 Task: In the  document Bullyingprevention.txtMake this file  'available offline' Check 'Vision History' View the  non- printing characters
Action: Mouse moved to (462, 402)
Screenshot: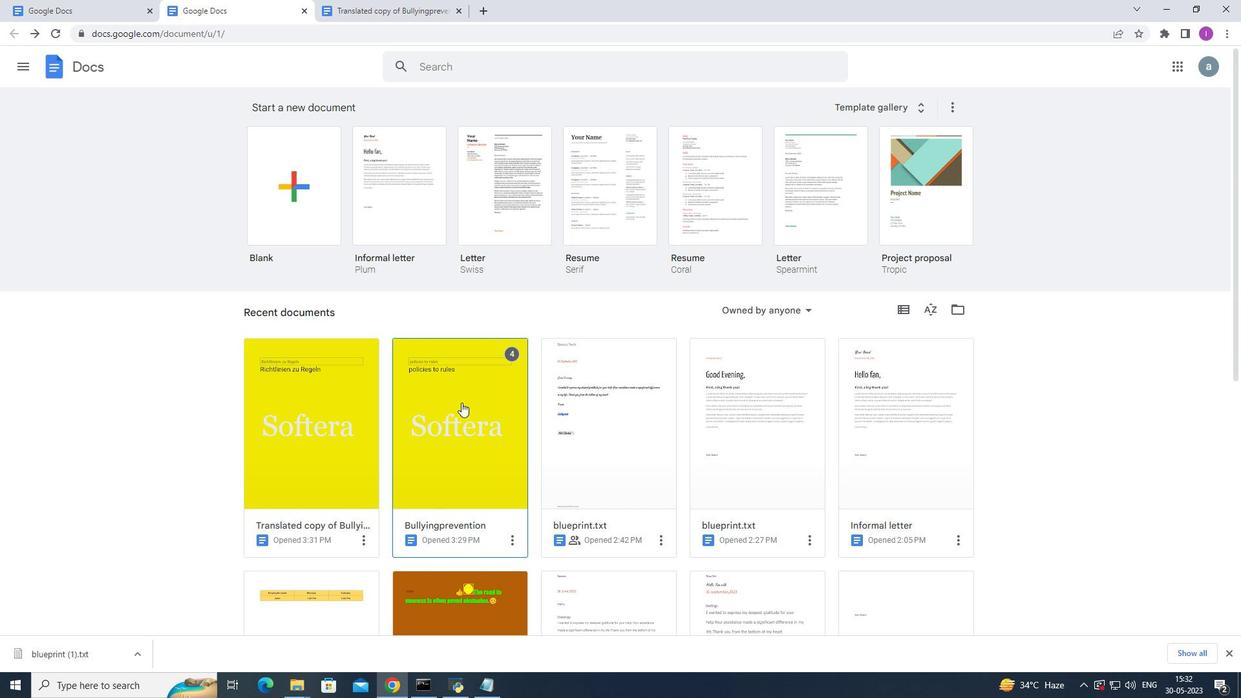 
Action: Mouse pressed left at (462, 402)
Screenshot: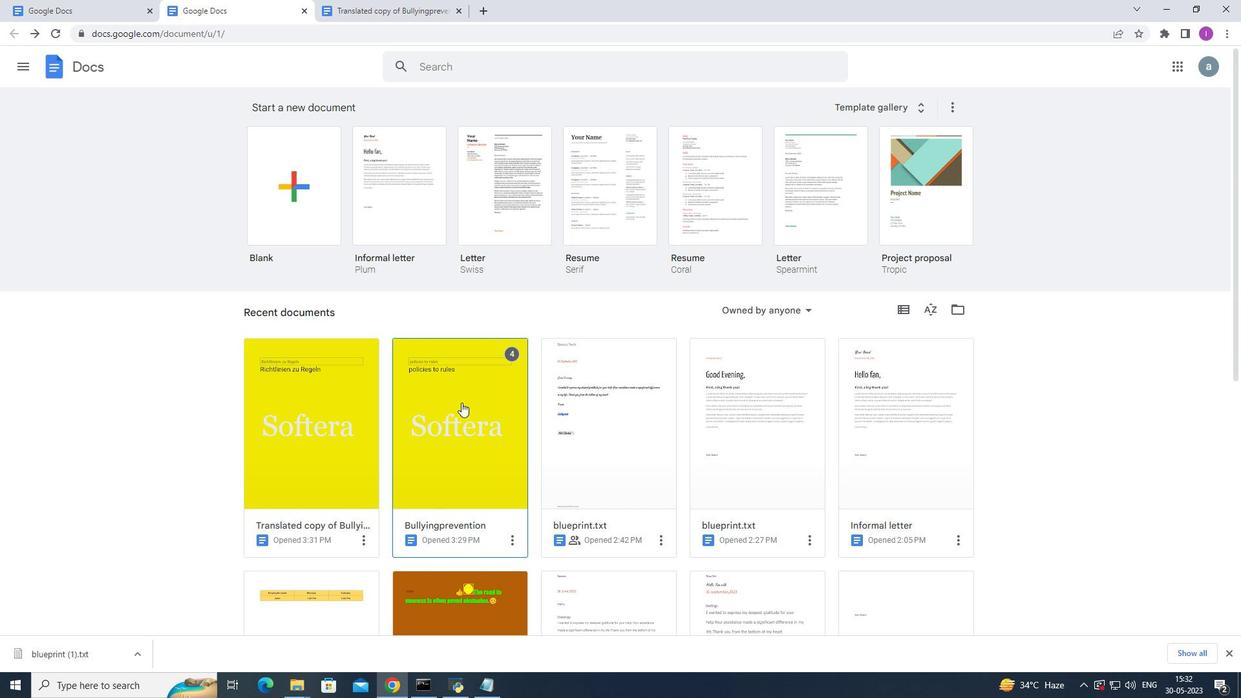 
Action: Mouse moved to (658, 577)
Screenshot: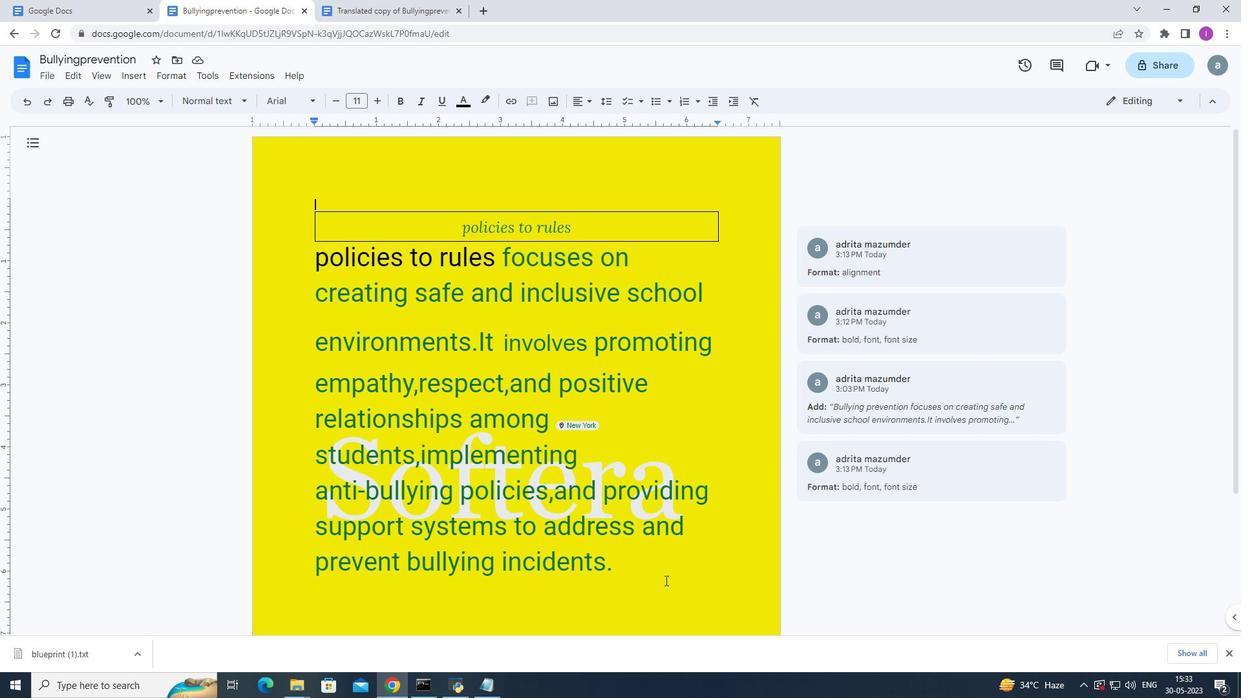 
Action: Mouse pressed left at (658, 577)
Screenshot: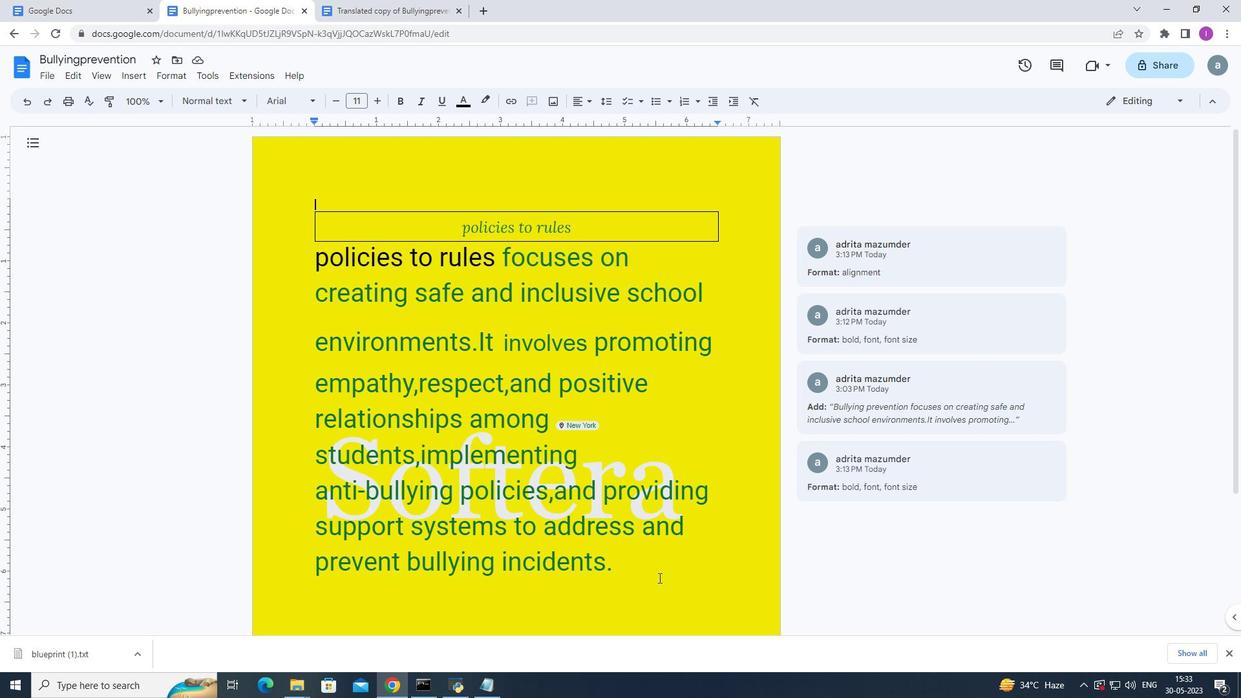 
Action: Mouse moved to (51, 77)
Screenshot: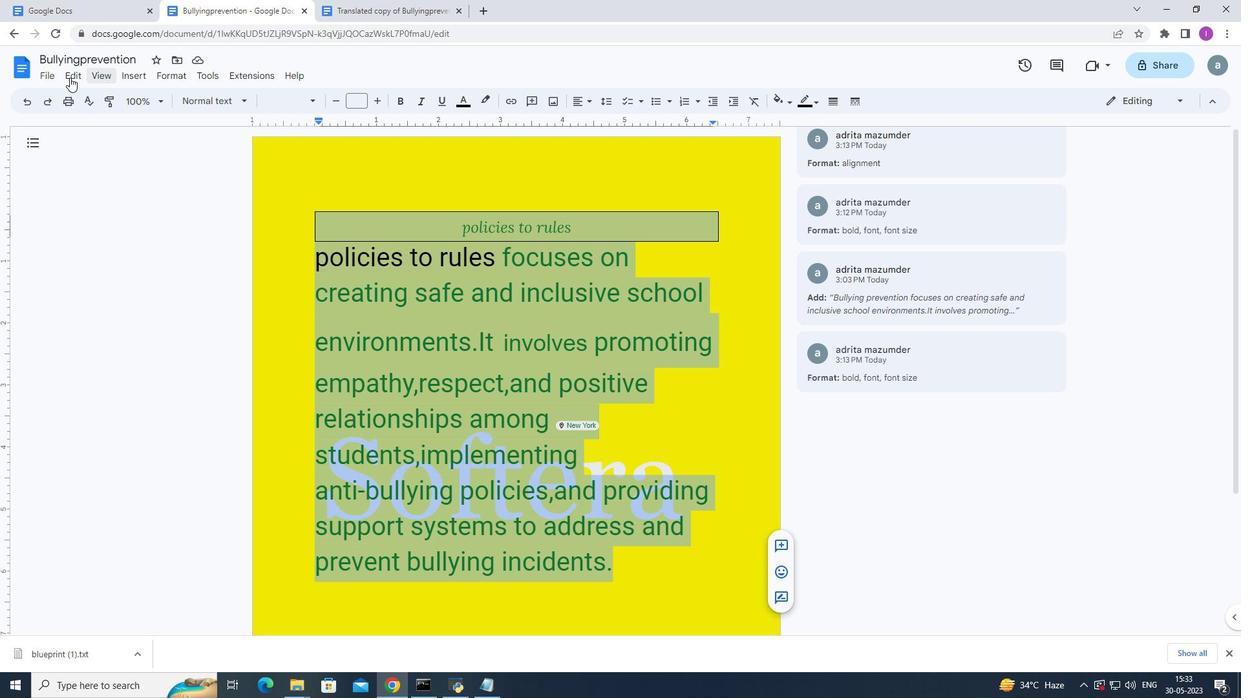 
Action: Mouse pressed left at (51, 77)
Screenshot: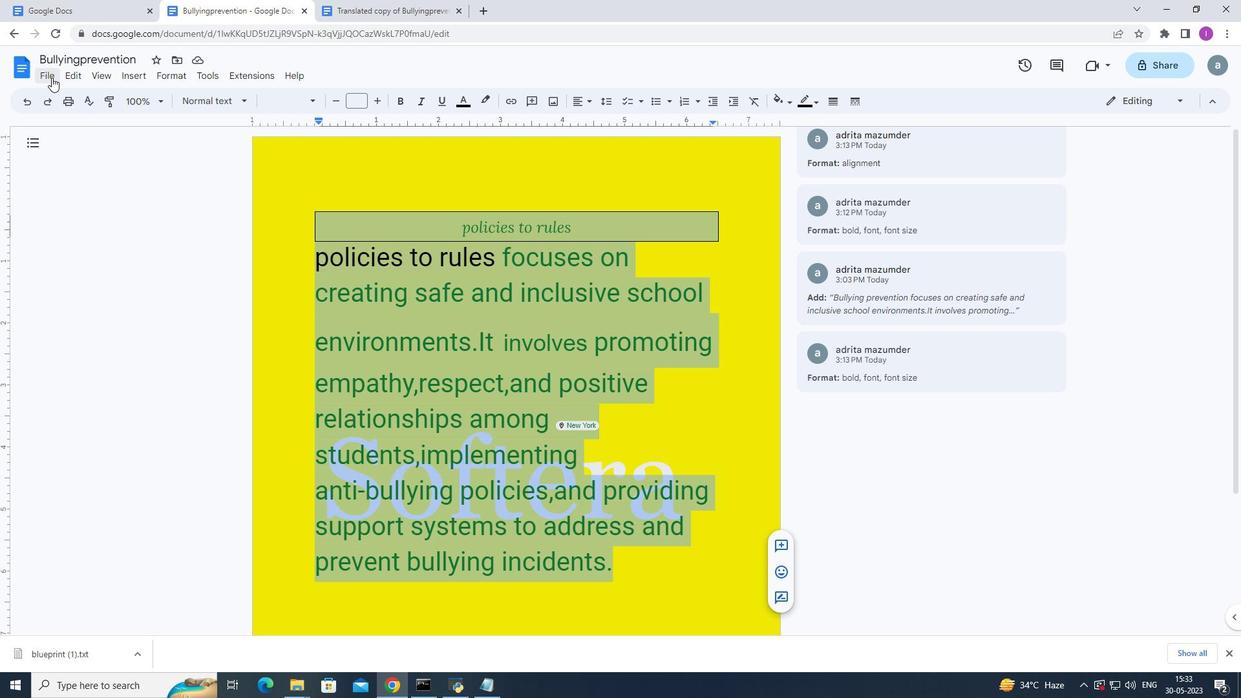 
Action: Mouse moved to (128, 358)
Screenshot: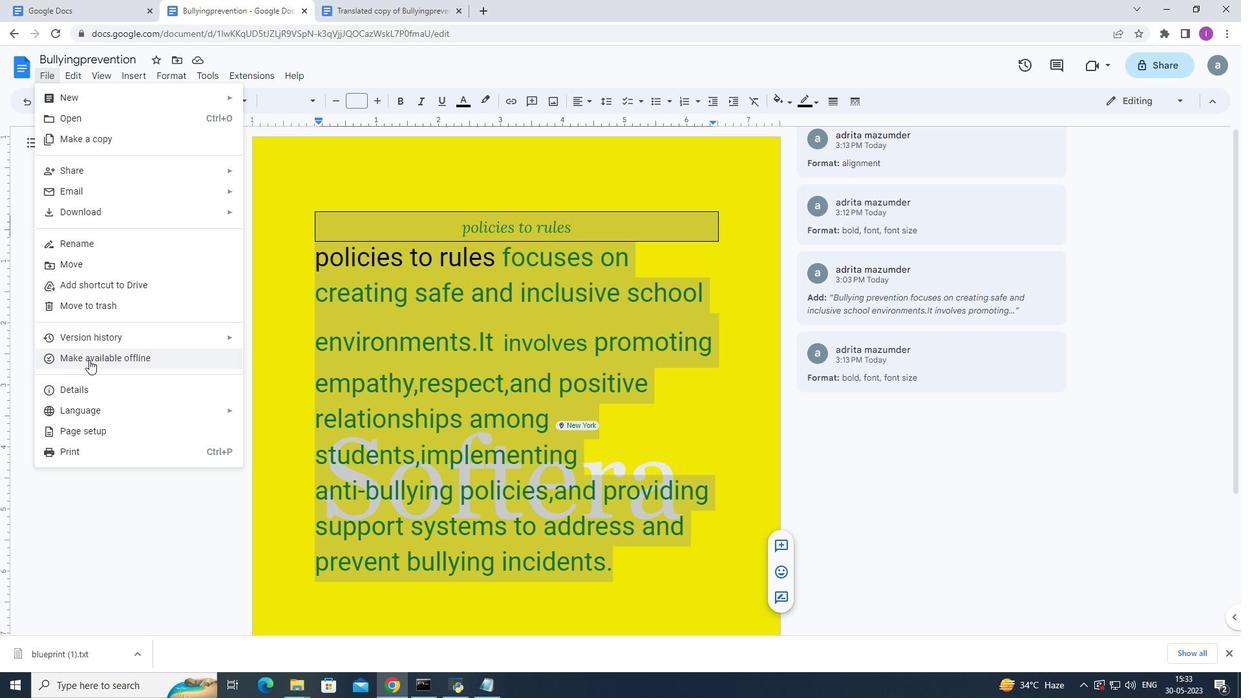 
Action: Mouse pressed left at (128, 358)
Screenshot: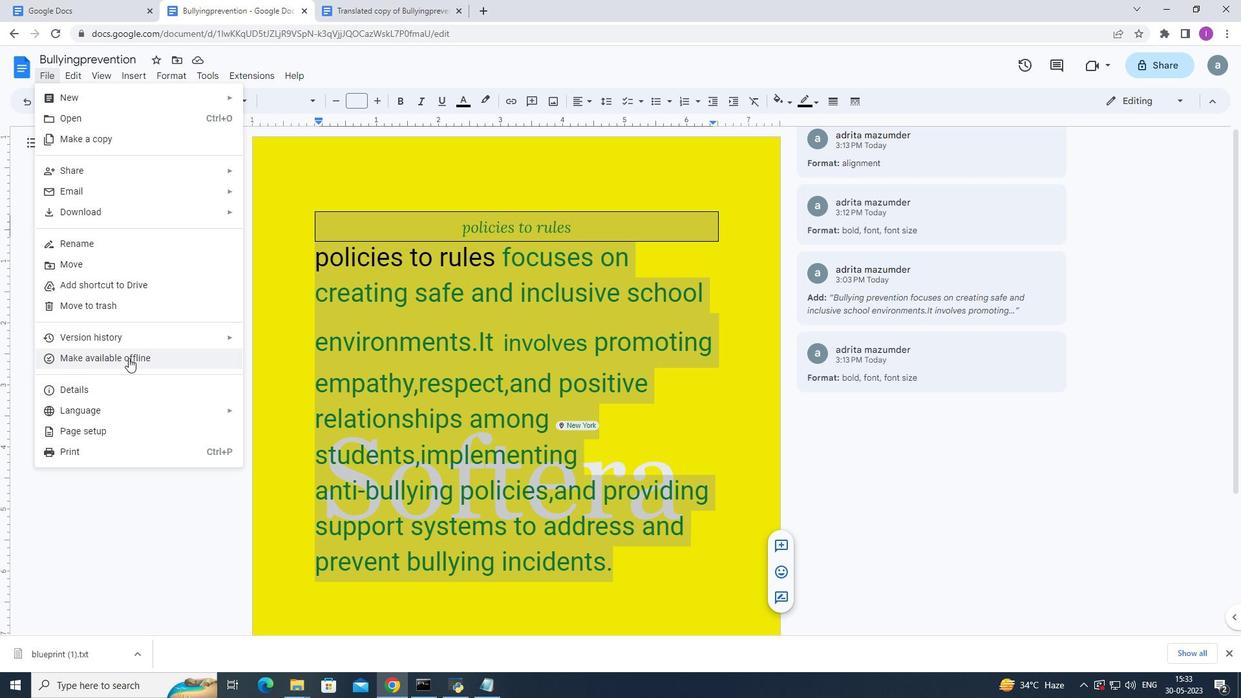 
Action: Mouse moved to (201, 72)
Screenshot: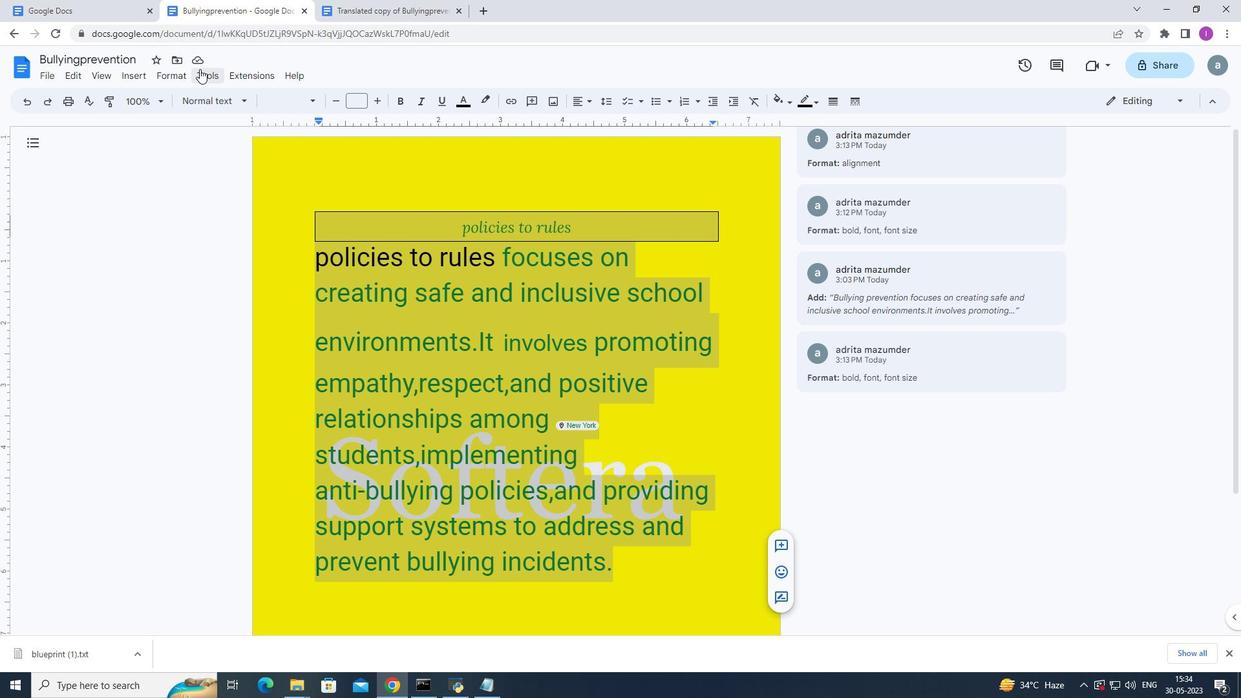 
Action: Mouse pressed left at (201, 72)
Screenshot: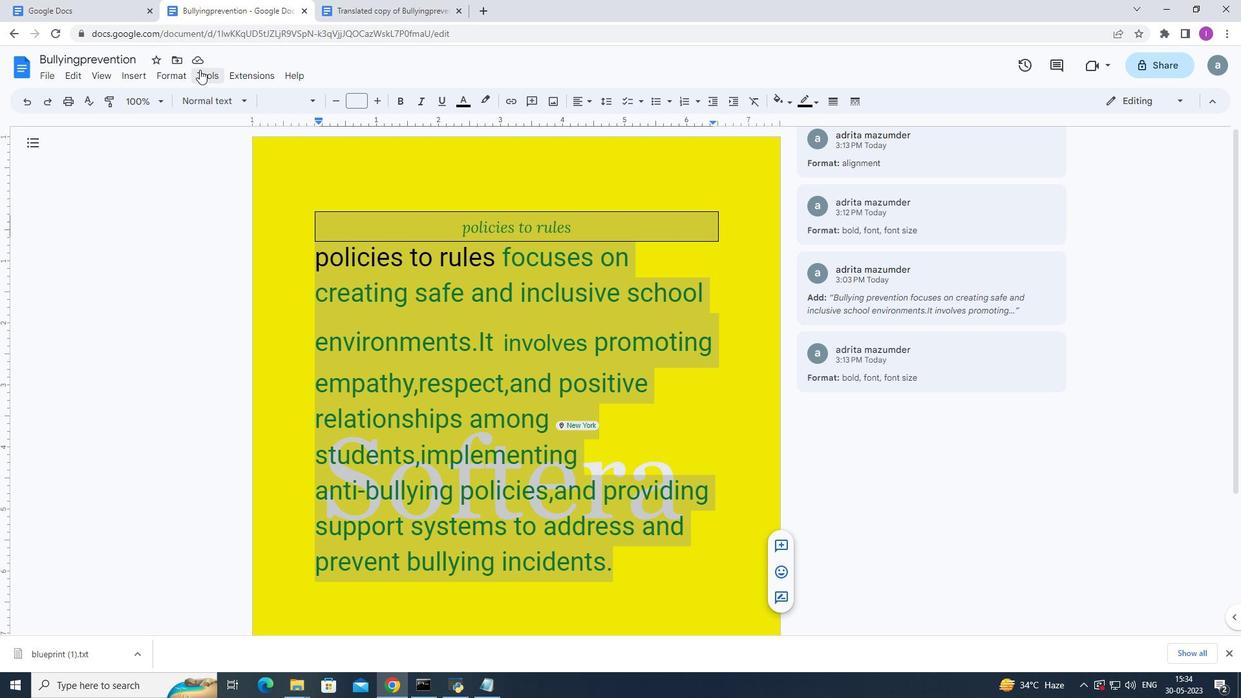 
Action: Mouse moved to (113, 338)
Screenshot: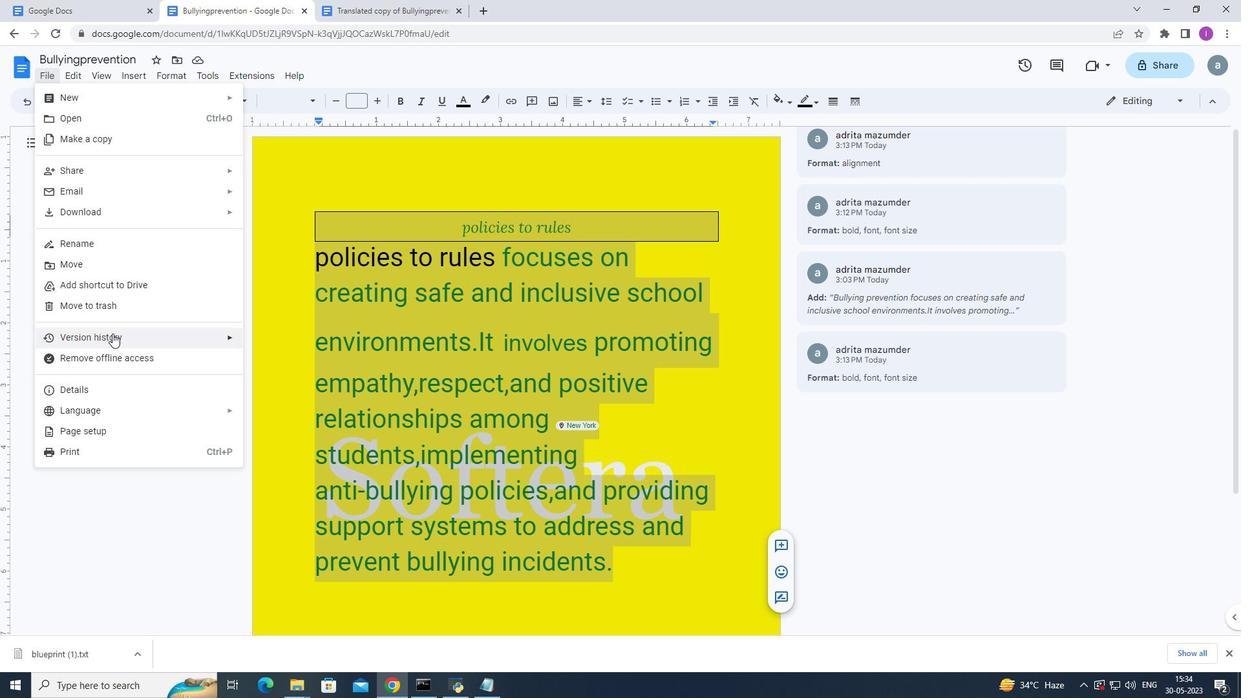 
Action: Mouse pressed left at (113, 338)
Screenshot: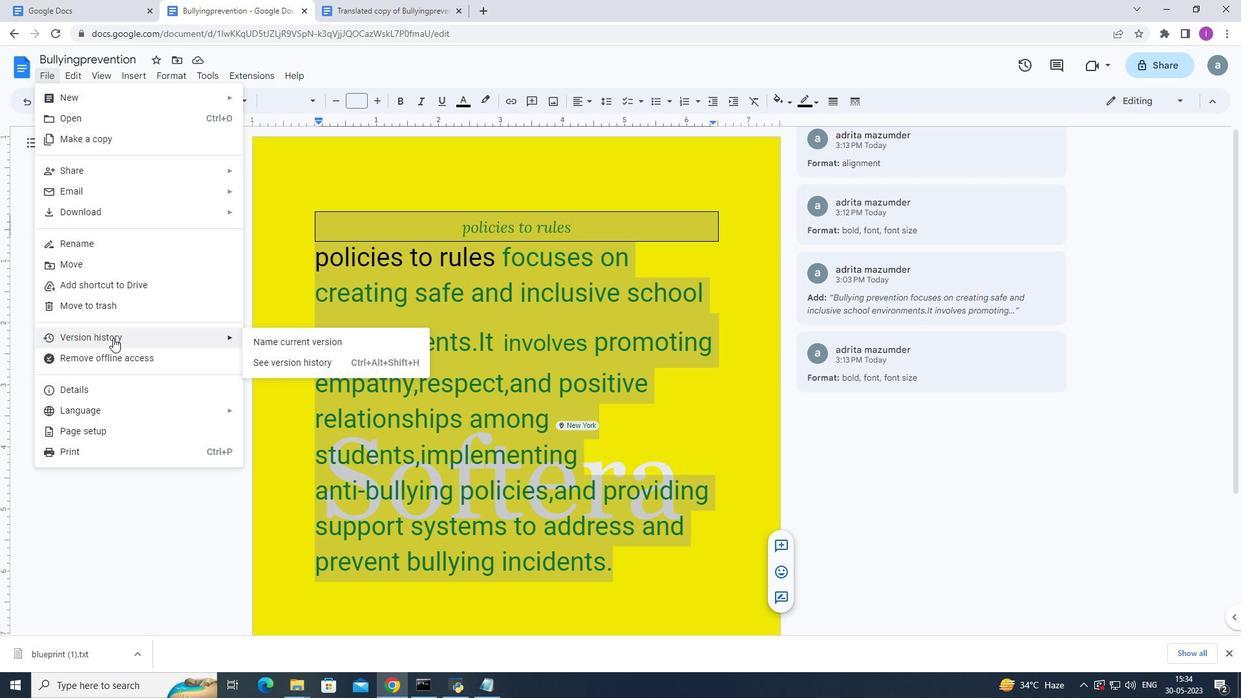 
Action: Mouse moved to (310, 340)
Screenshot: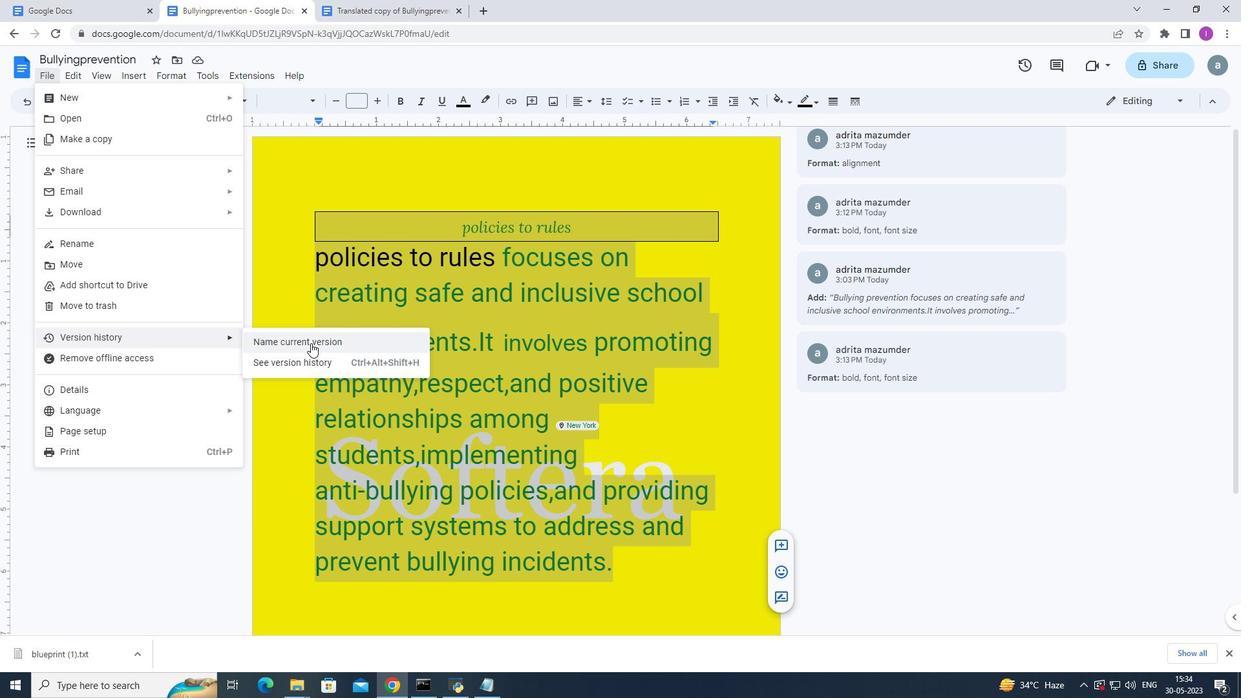 
Action: Mouse pressed left at (310, 340)
Screenshot: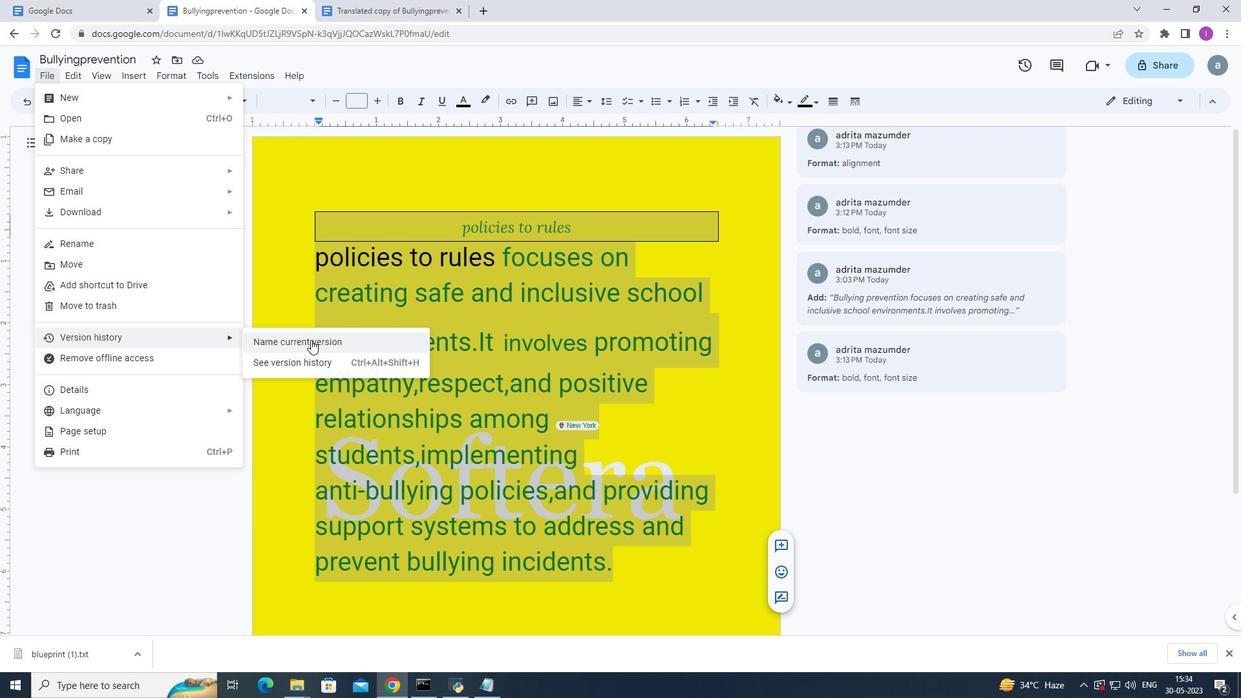 
Action: Mouse moved to (600, 327)
Screenshot: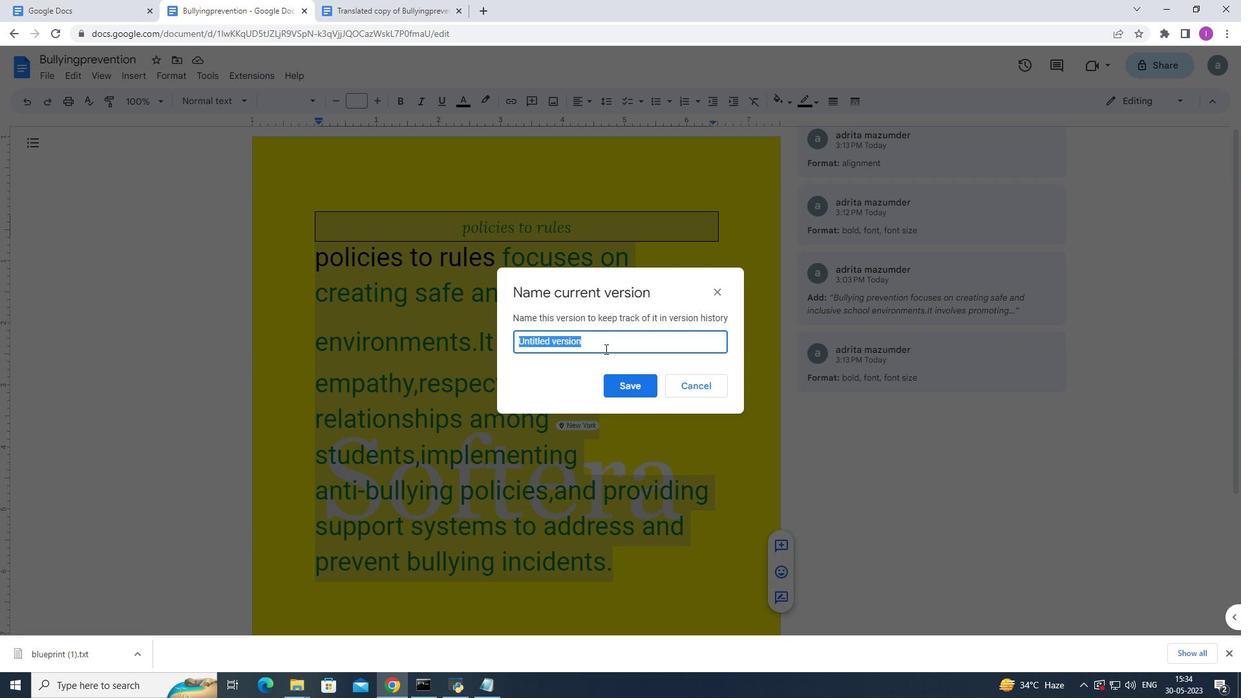 
Action: Key pressed non<Key.space><Key.backspace>-printing<Key.space>characters
Screenshot: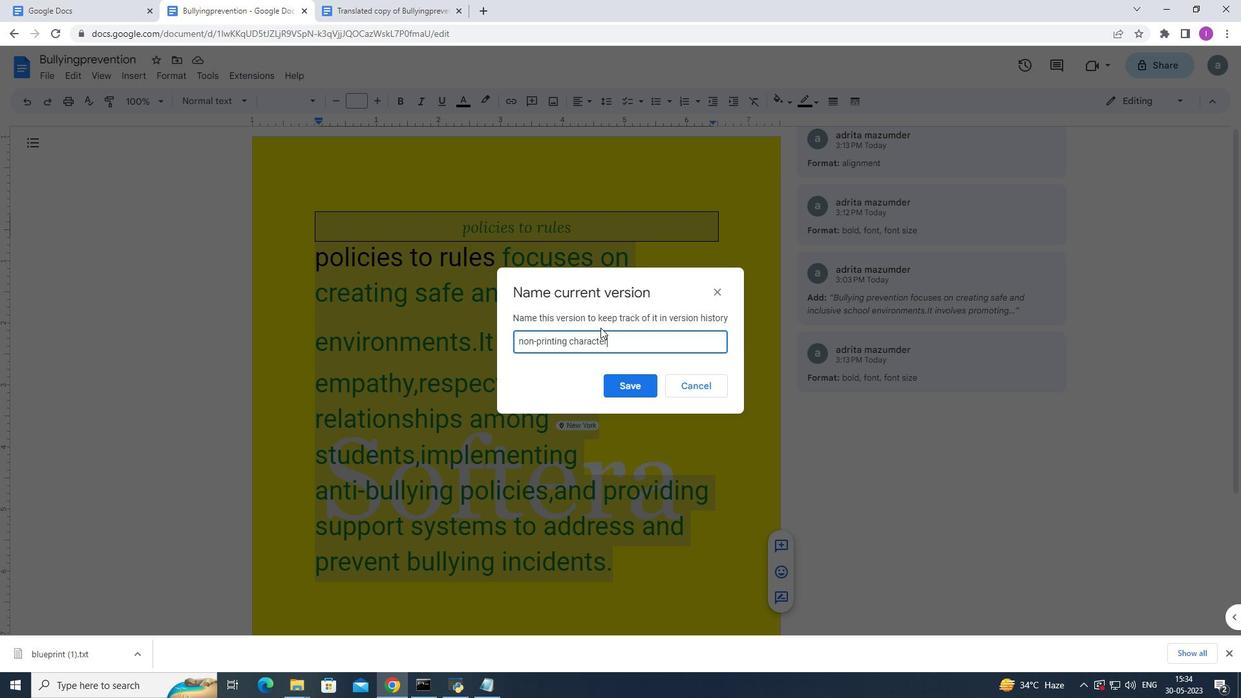 
Action: Mouse moved to (637, 382)
Screenshot: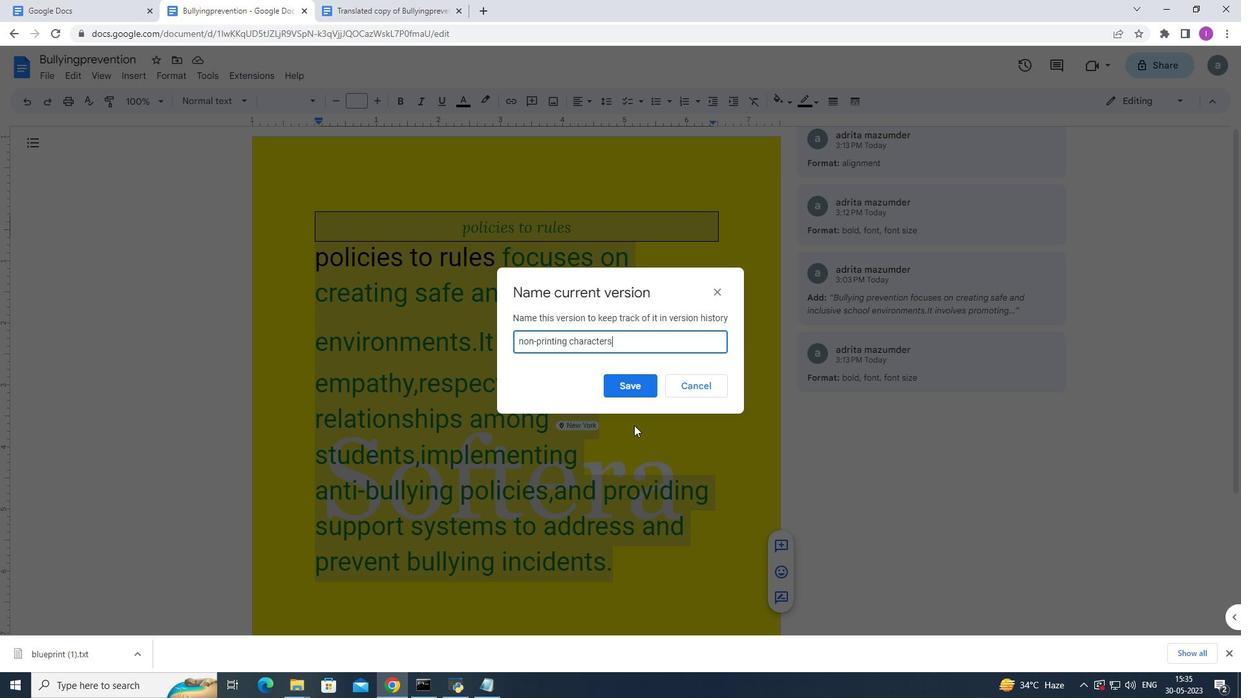 
Action: Mouse pressed left at (637, 382)
Screenshot: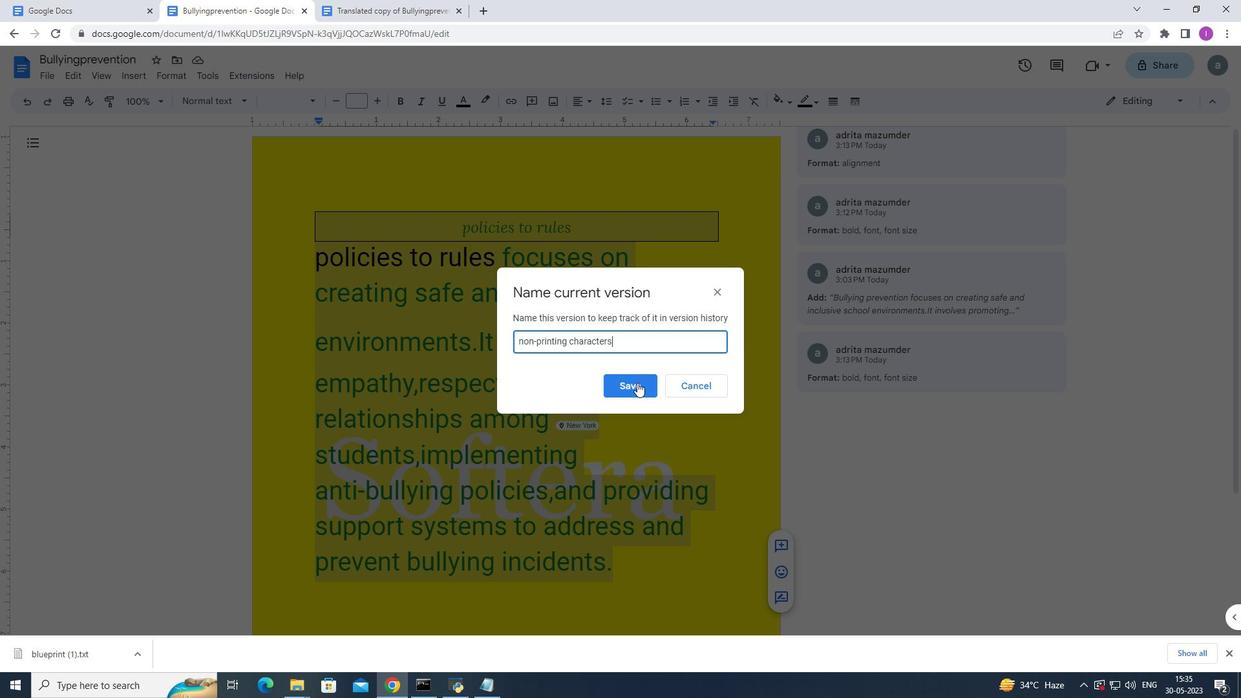
Action: Mouse moved to (431, 325)
Screenshot: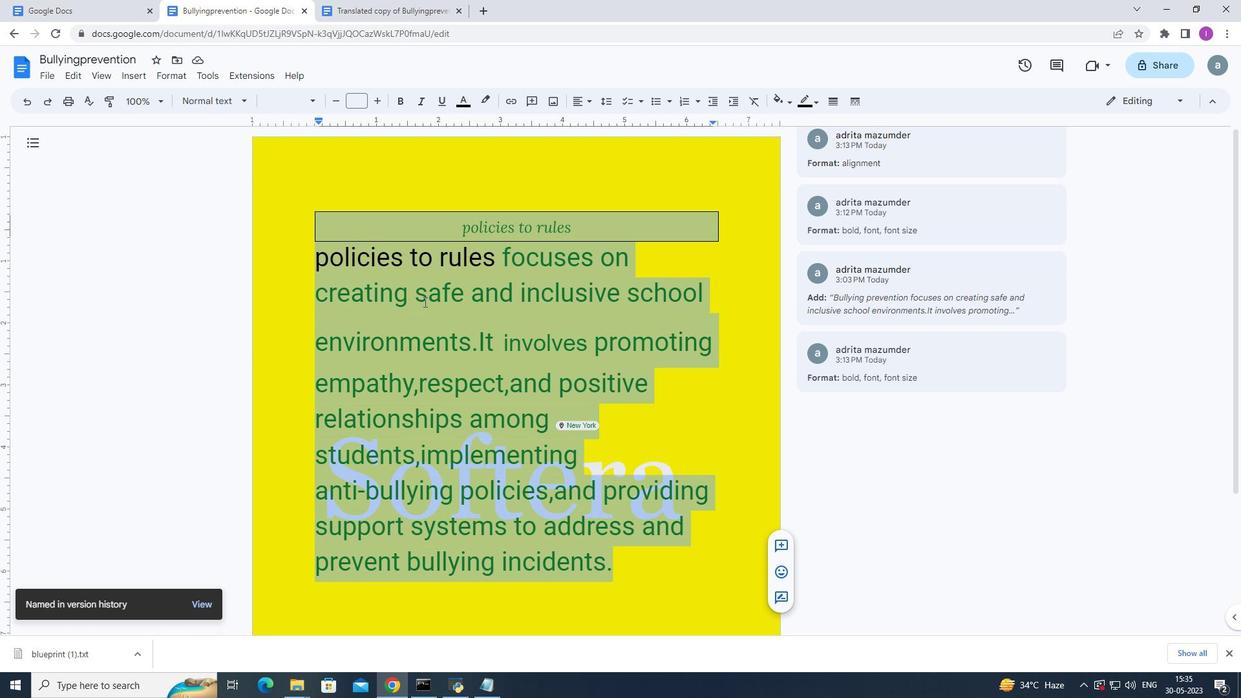 
